 Task: Measure the distance between New York City and Buffalo.
Action: Key pressed ew<Key.space>york
Screenshot: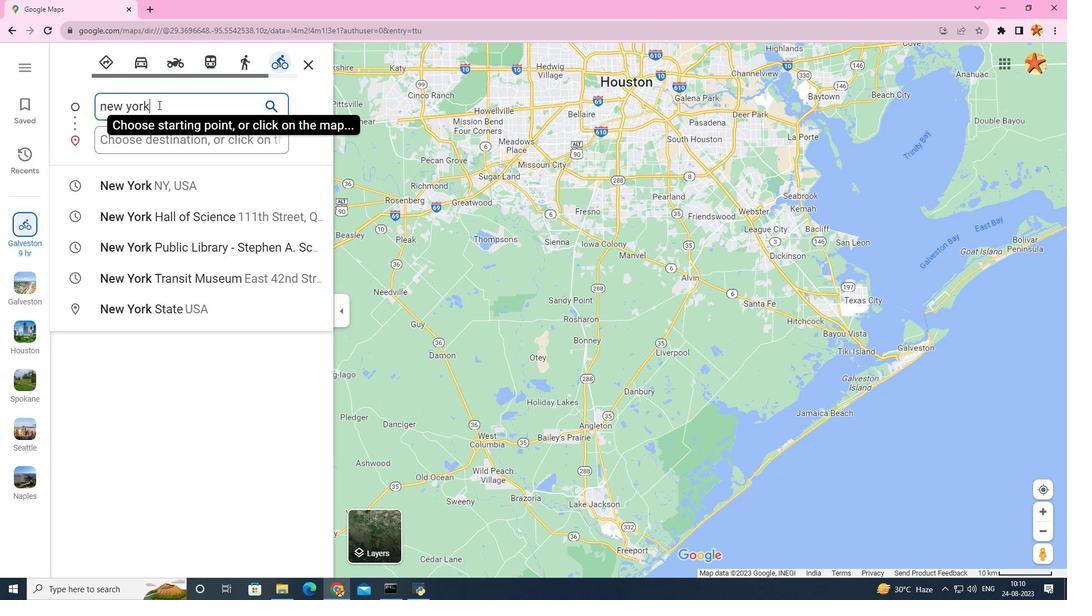 
Action: Mouse moved to (164, 105)
Screenshot: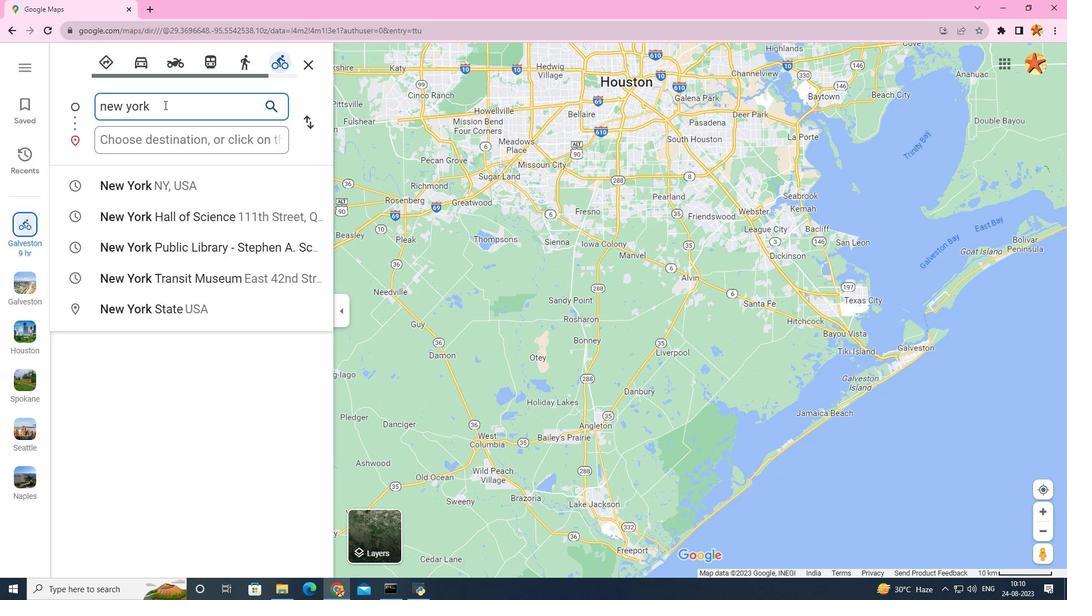 
Action: Mouse pressed left at (164, 105)
Screenshot: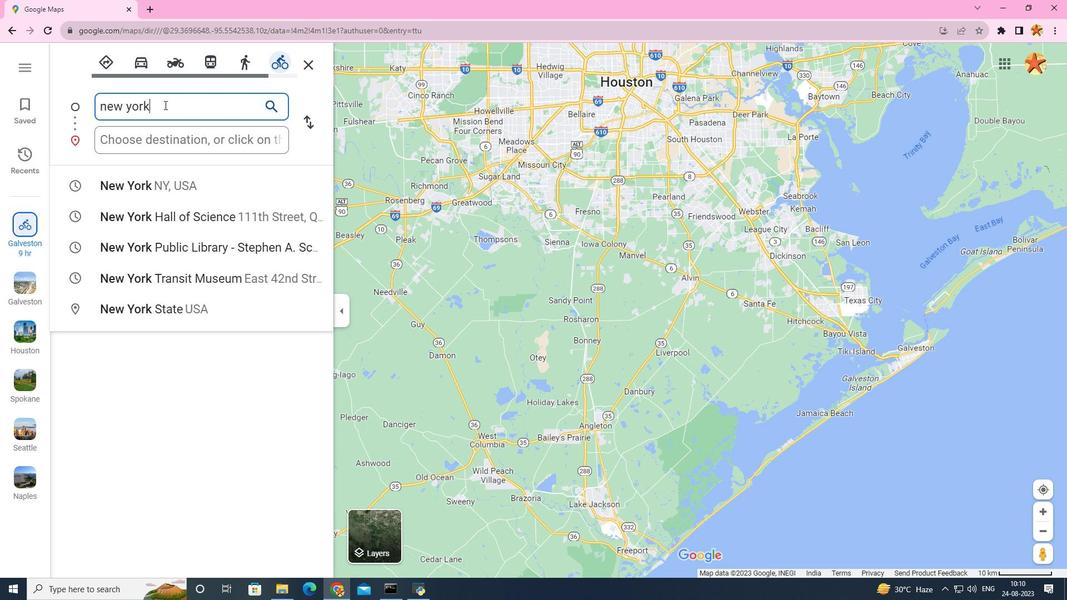 
Action: Mouse moved to (164, 103)
Screenshot: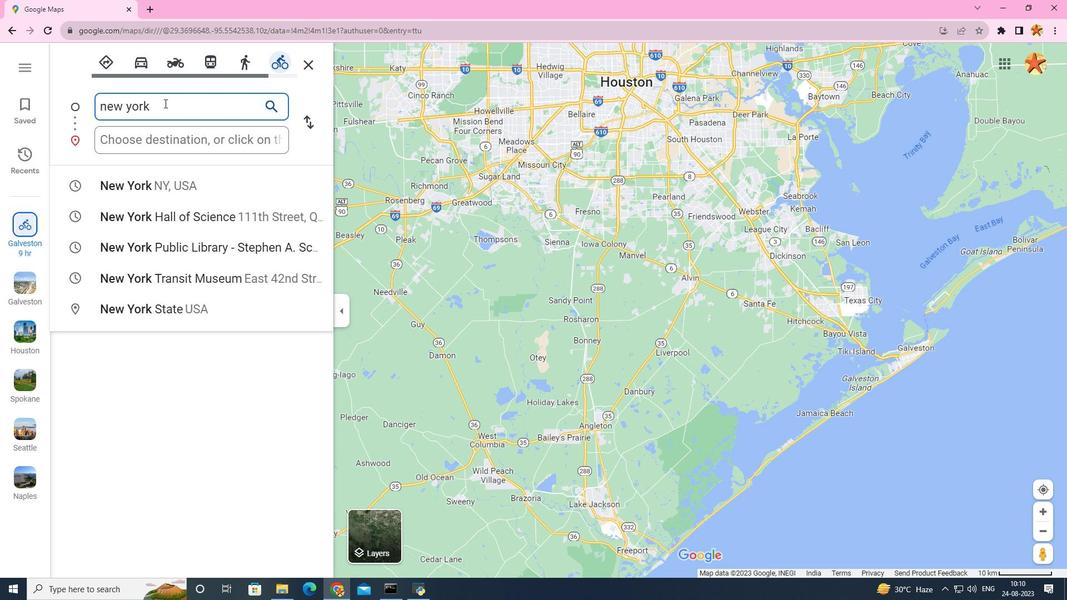
Action: Key pressed <Key.space>city
Screenshot: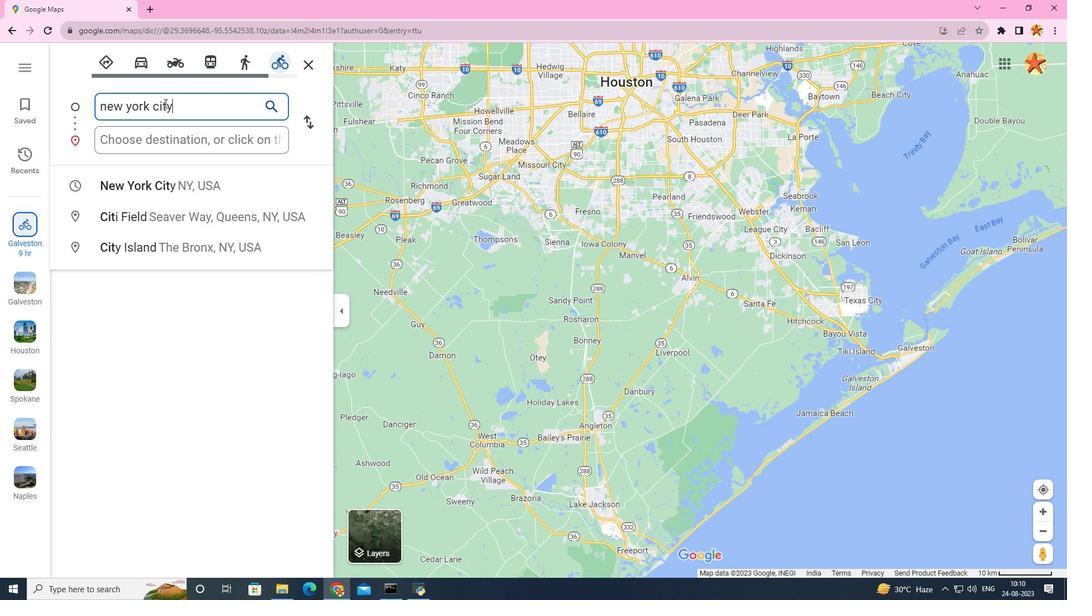 
Action: Mouse moved to (169, 190)
Screenshot: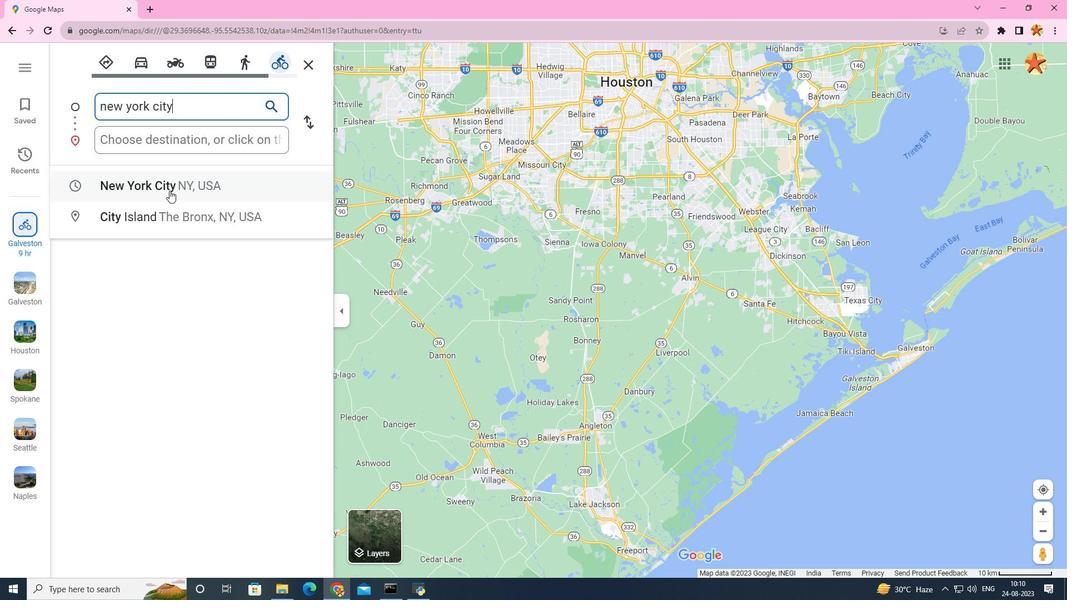
Action: Mouse pressed left at (169, 190)
Screenshot: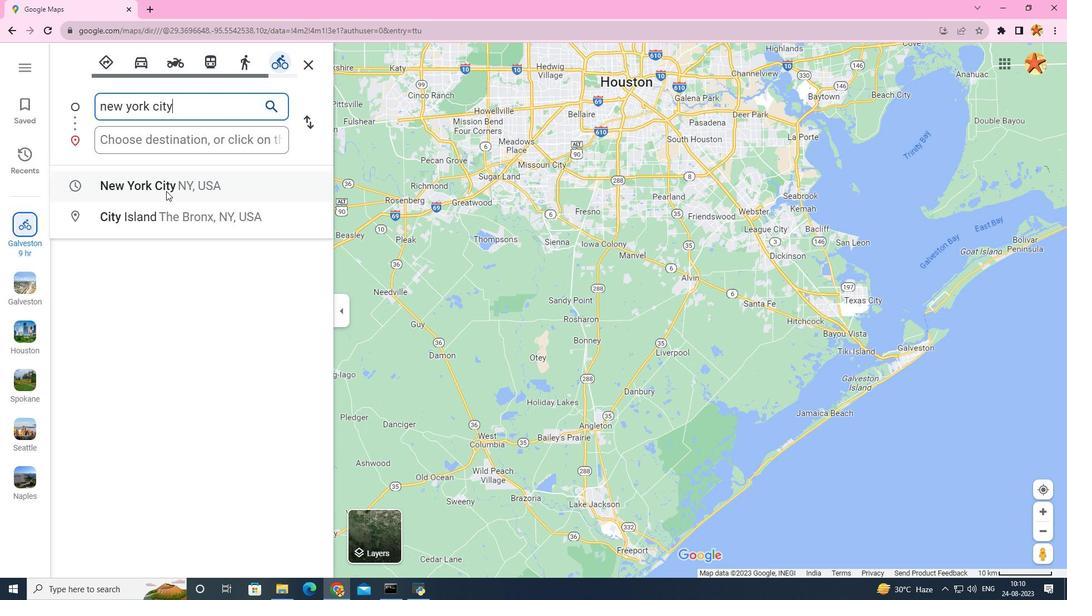 
Action: Mouse moved to (155, 132)
Screenshot: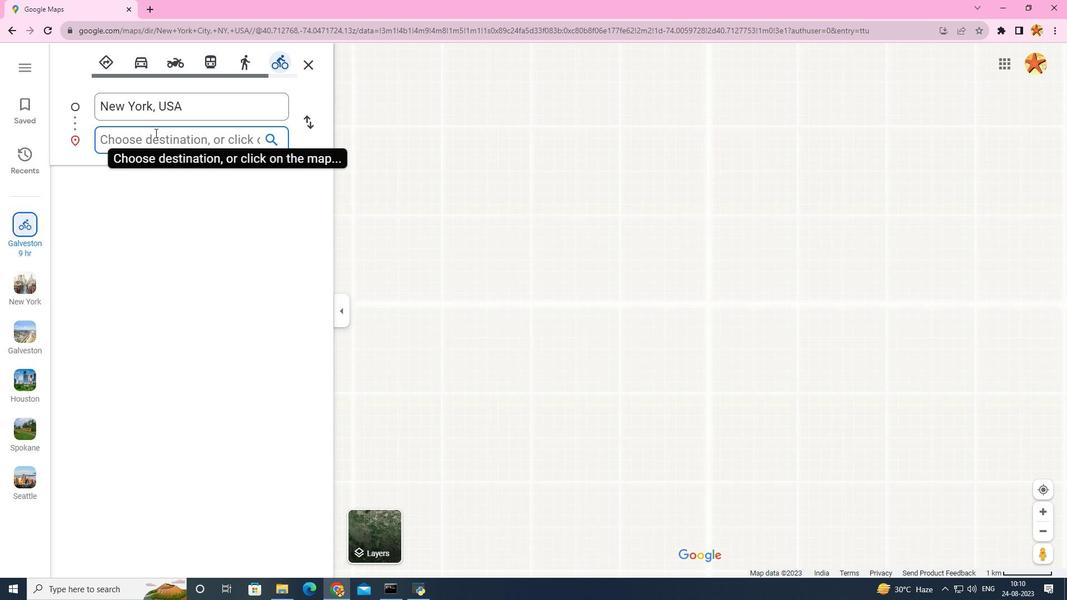 
Action: Mouse pressed left at (155, 132)
Screenshot: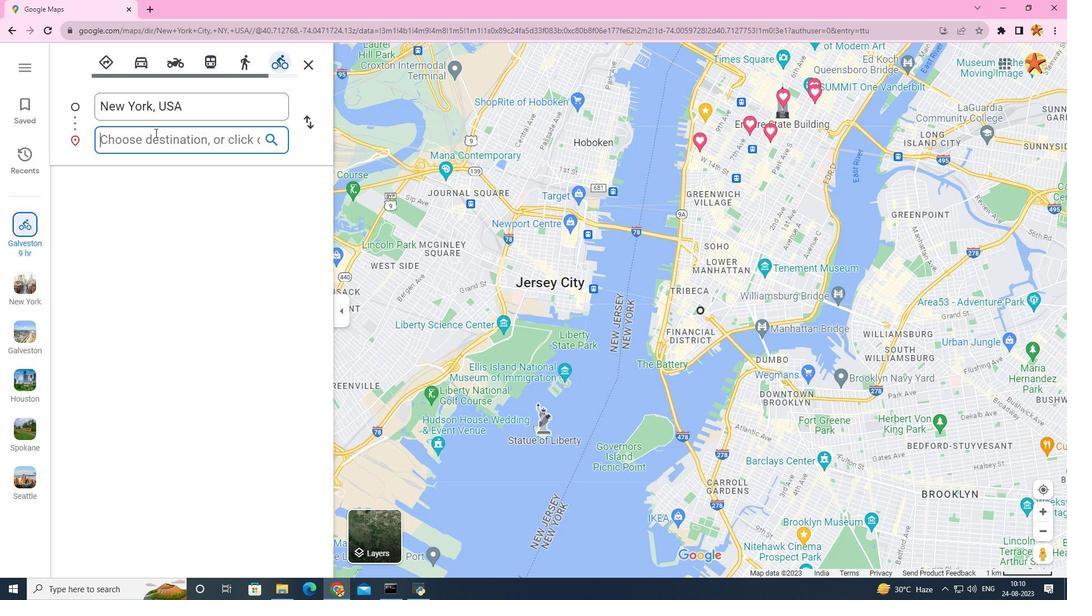 
Action: Key pressed buffalo
Screenshot: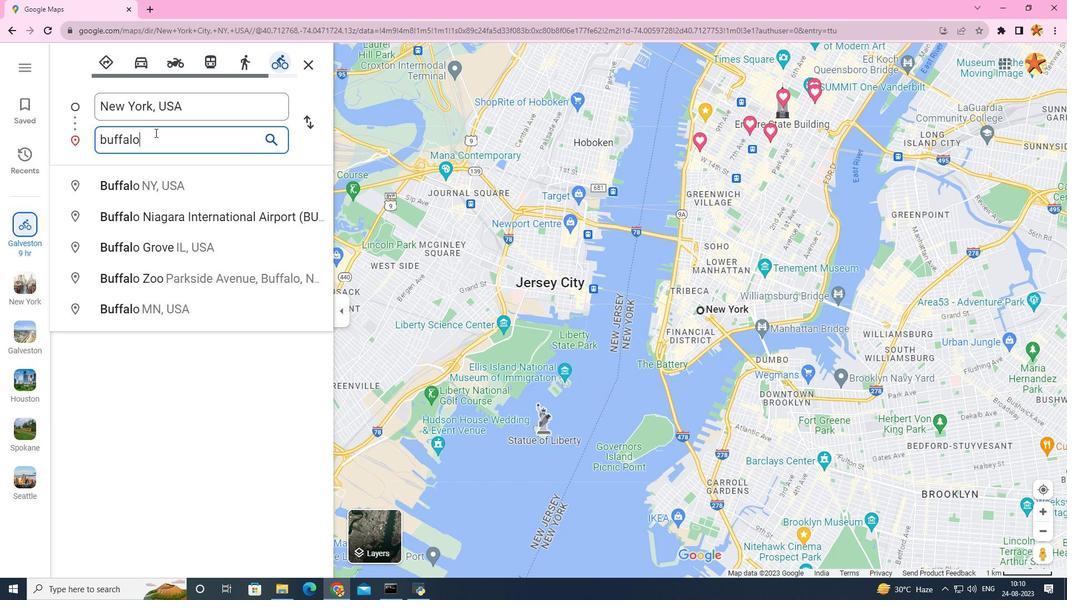 
Action: Mouse moved to (152, 175)
Screenshot: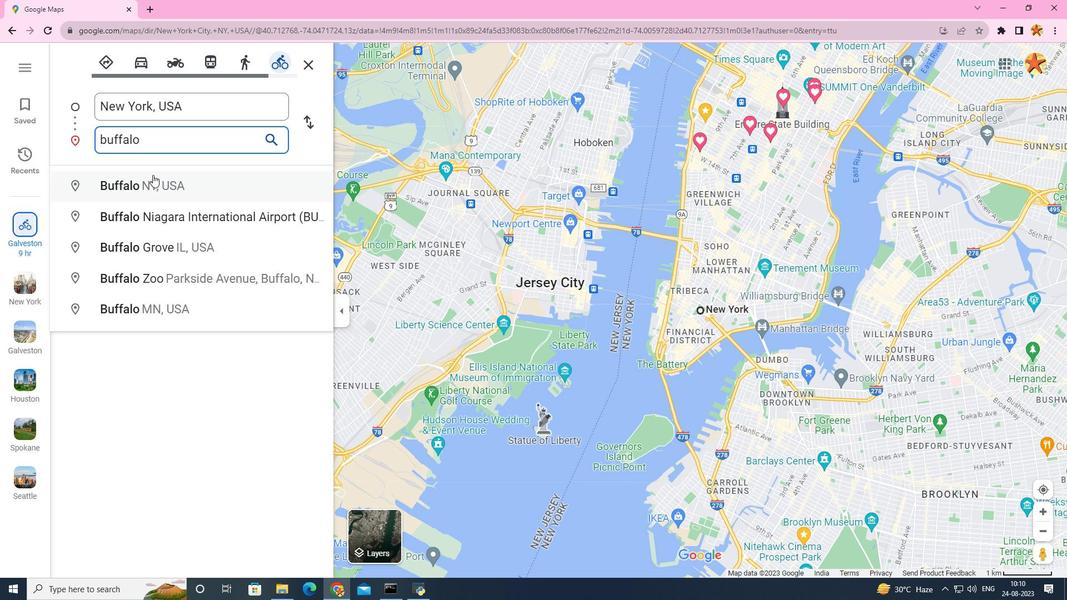 
Action: Mouse pressed left at (152, 175)
Screenshot: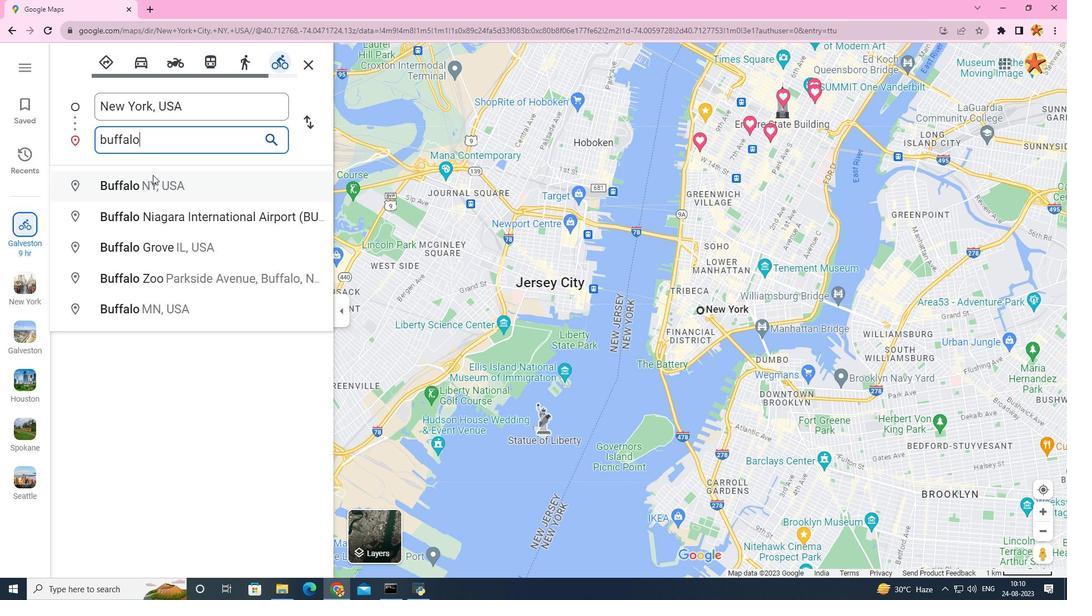
Action: Mouse moved to (591, 540)
Screenshot: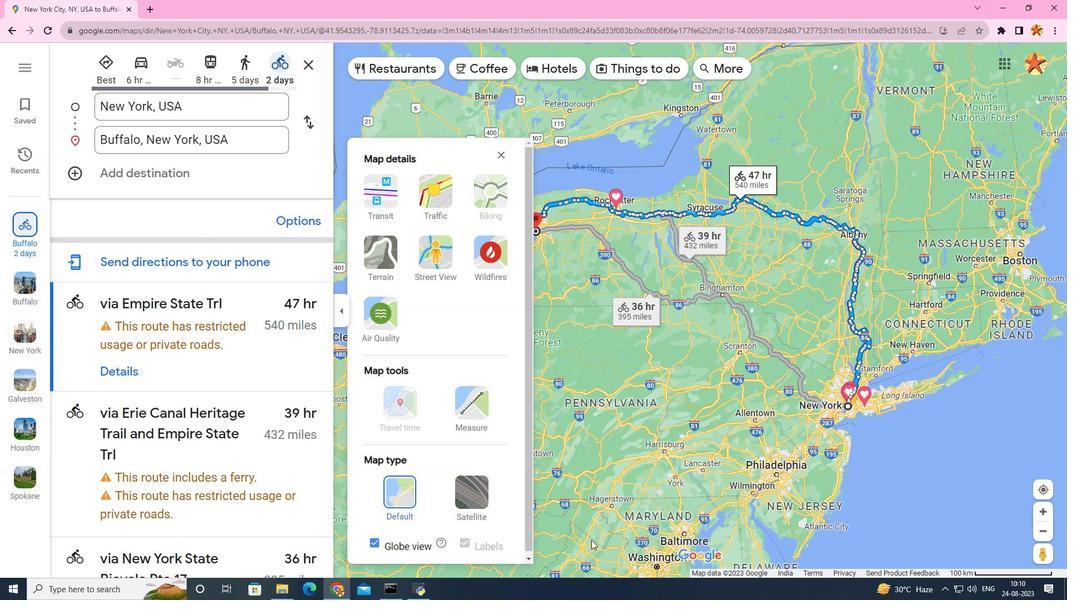 
Action: Mouse pressed left at (591, 540)
Screenshot: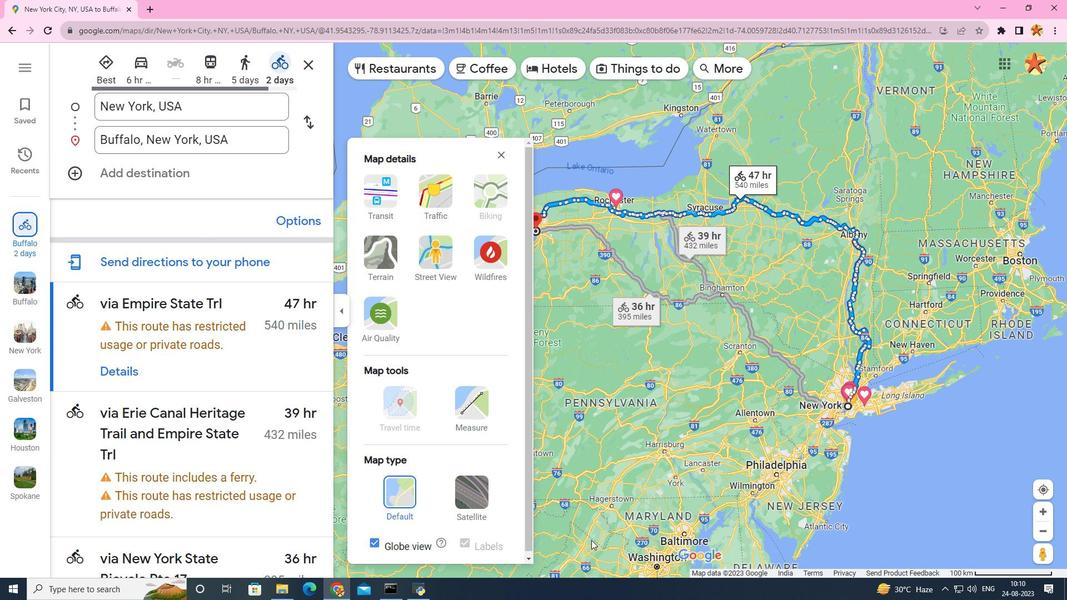 
Action: Mouse moved to (469, 411)
Screenshot: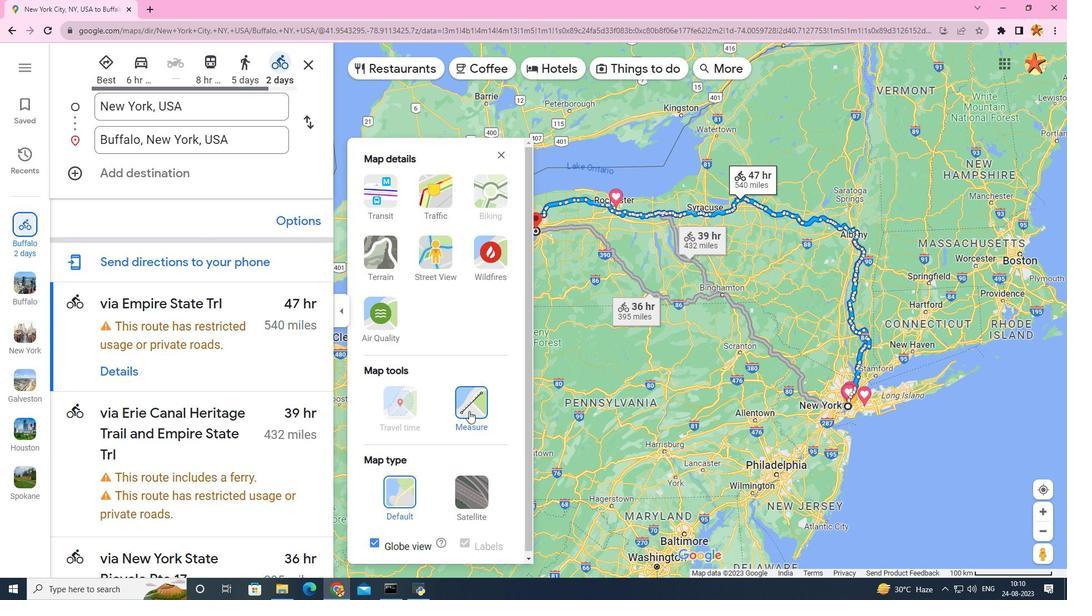 
Action: Mouse pressed left at (469, 411)
Screenshot: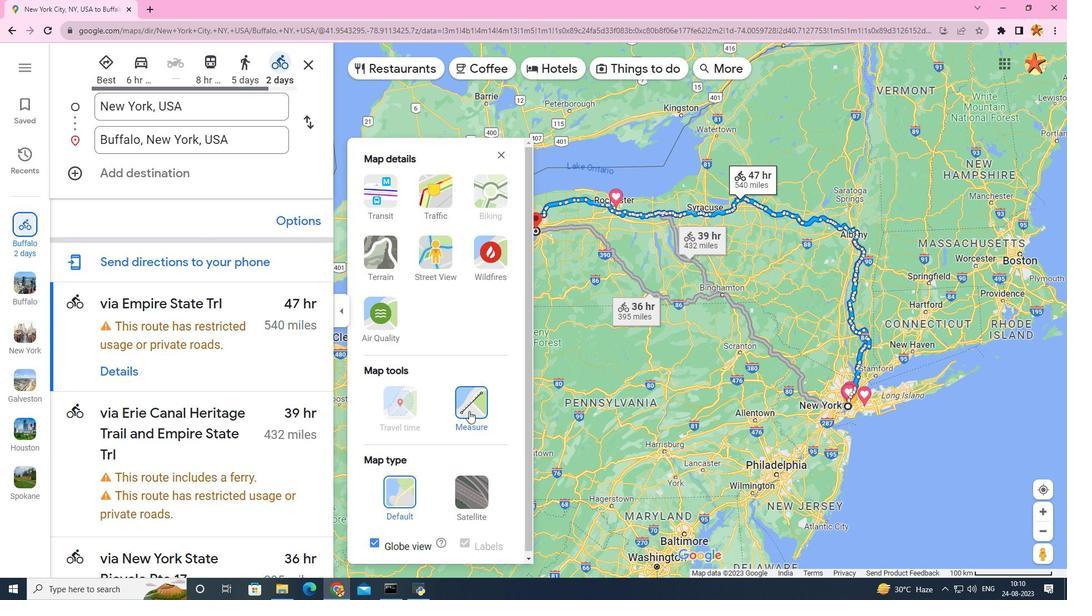 
Action: Mouse moved to (793, 402)
Screenshot: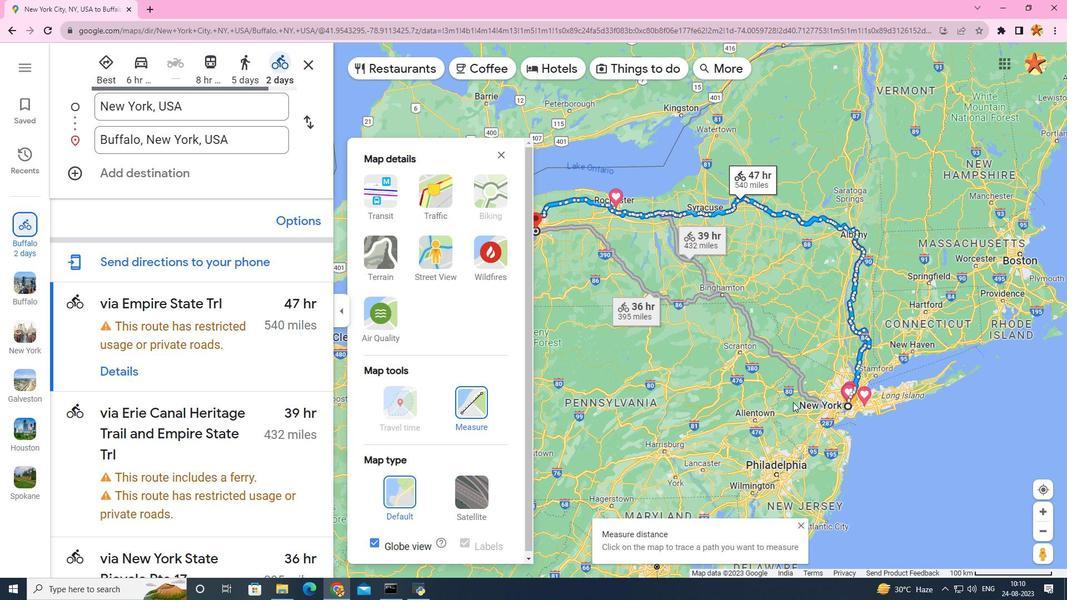 
Action: Mouse scrolled (793, 401) with delta (0, 0)
Screenshot: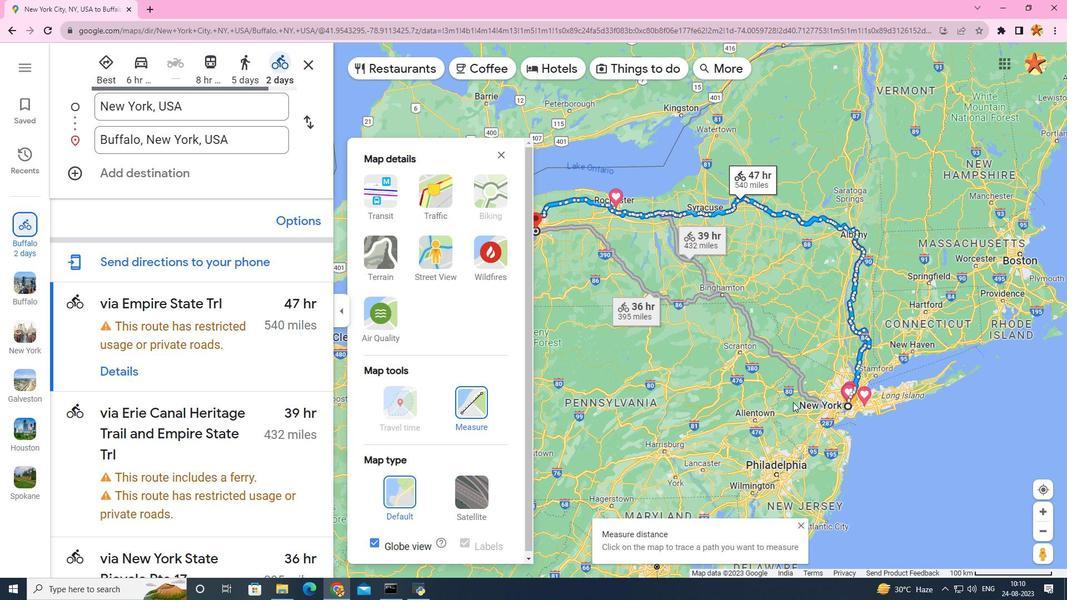 
Action: Mouse moved to (838, 402)
Screenshot: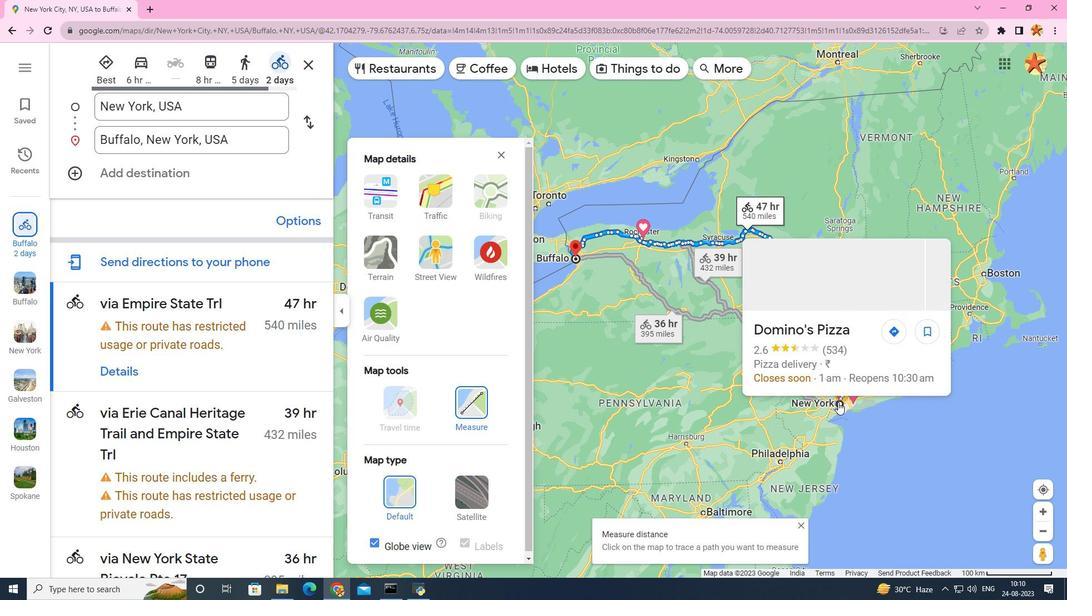 
Action: Mouse pressed left at (838, 402)
Screenshot: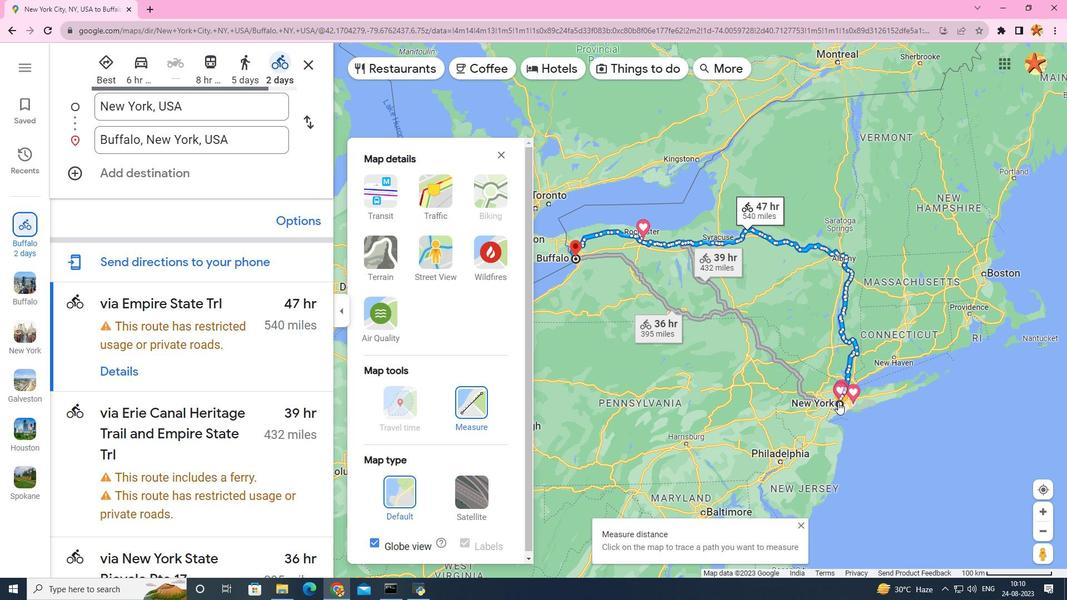 
Action: Mouse moved to (575, 257)
Screenshot: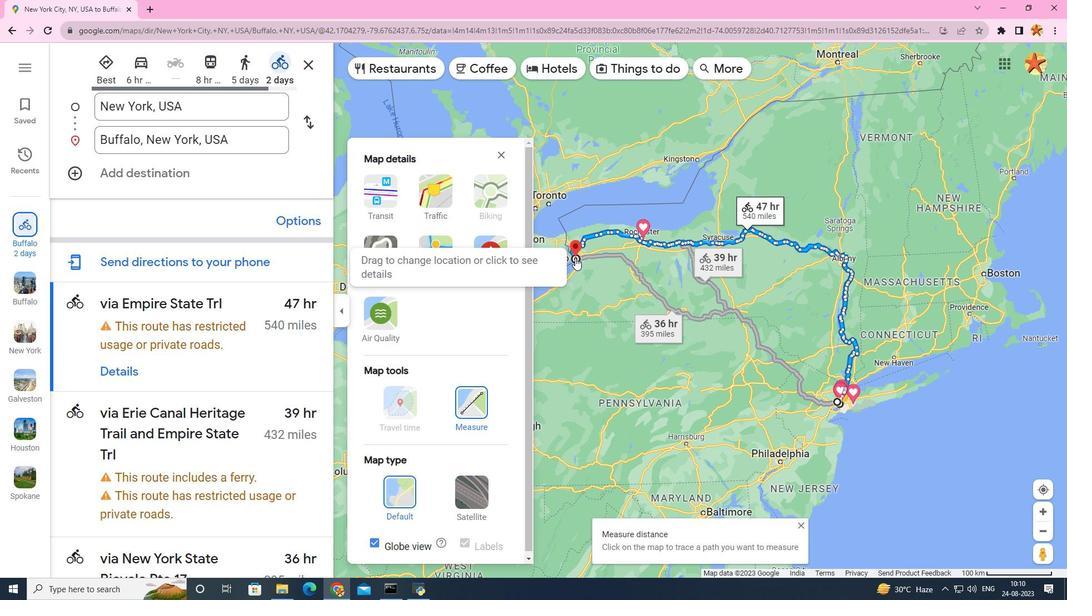 
Action: Mouse pressed left at (575, 257)
Screenshot: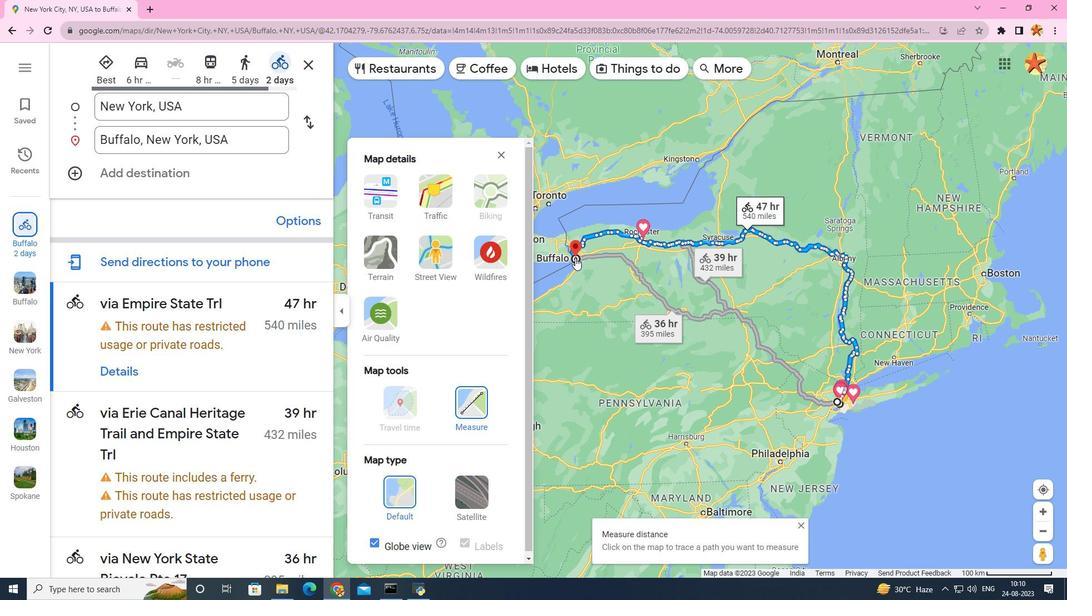 
Action: Mouse moved to (576, 376)
Screenshot: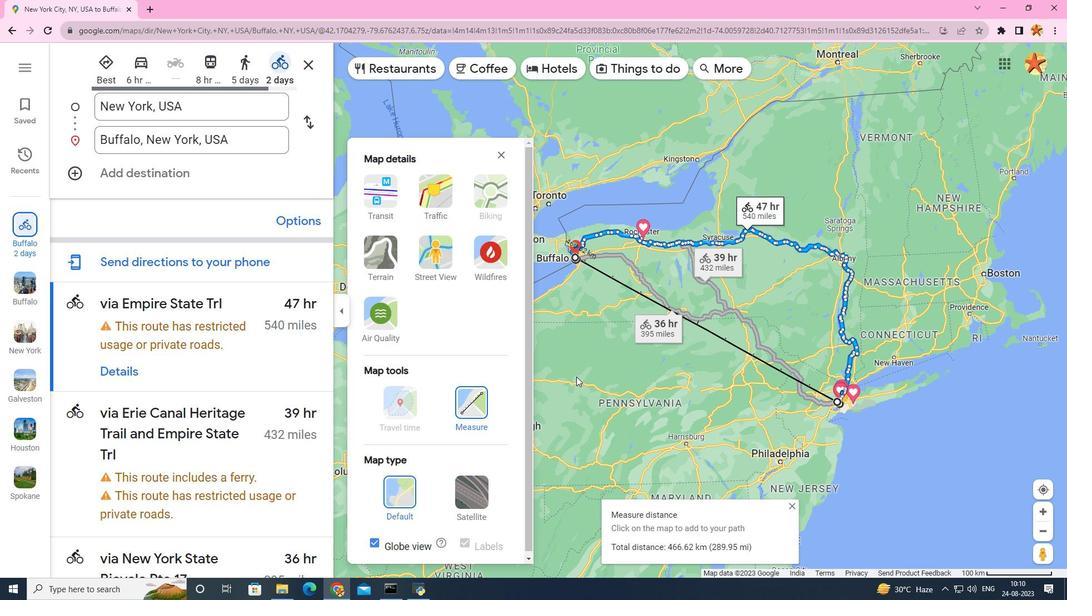 
